 Task: Create a sub task Gather and Analyse Requirements for the task  Develop a new online tool for email marketing campaigns in the project AgileRealm , assign it to team member softage.3@softage.net and update the status of the sub task to  Off Track , set the priority of the sub task to High
Action: Mouse moved to (68, 259)
Screenshot: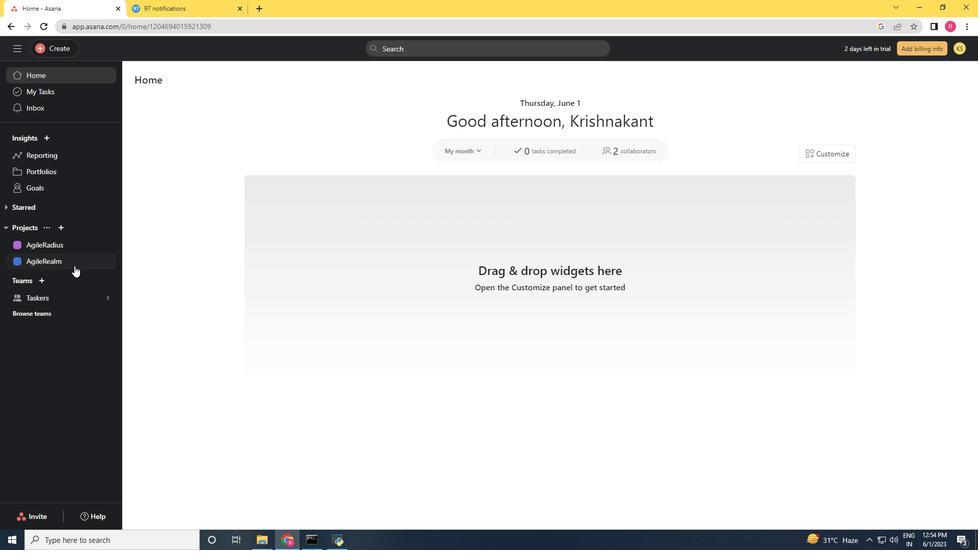 
Action: Mouse pressed left at (68, 259)
Screenshot: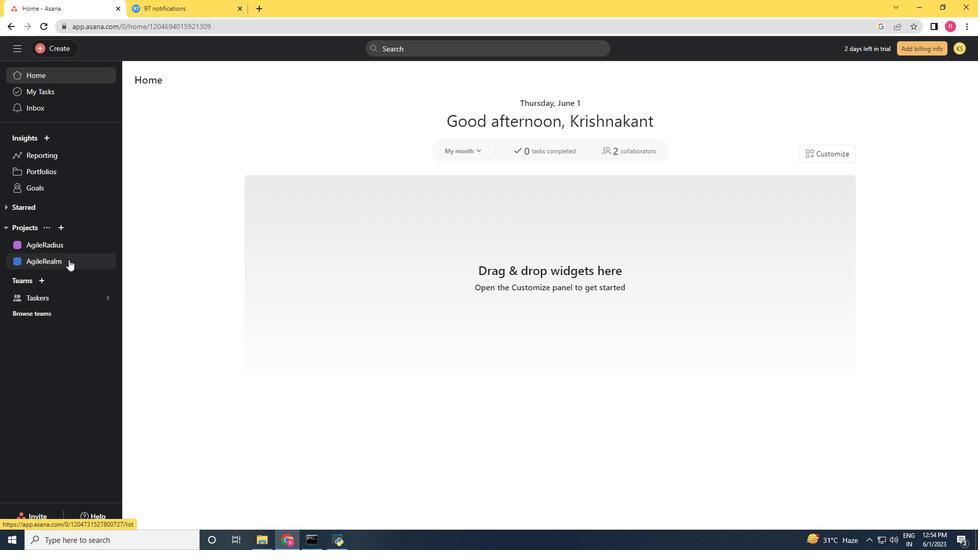 
Action: Mouse moved to (450, 225)
Screenshot: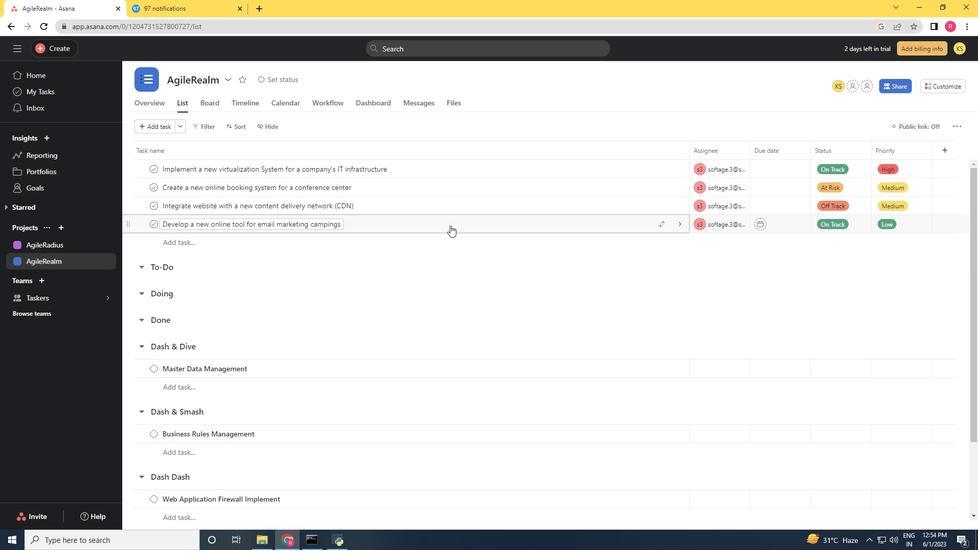 
Action: Mouse pressed left at (450, 225)
Screenshot: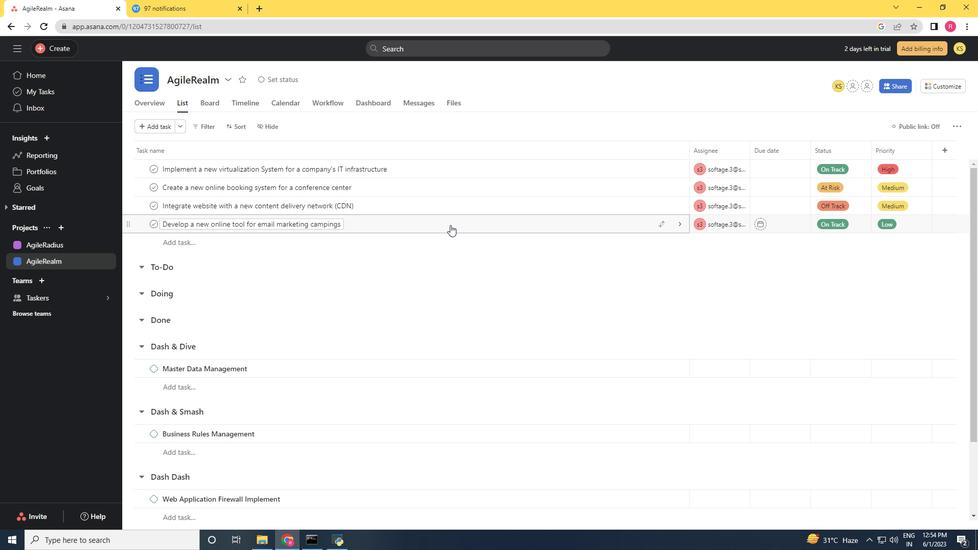 
Action: Mouse moved to (814, 322)
Screenshot: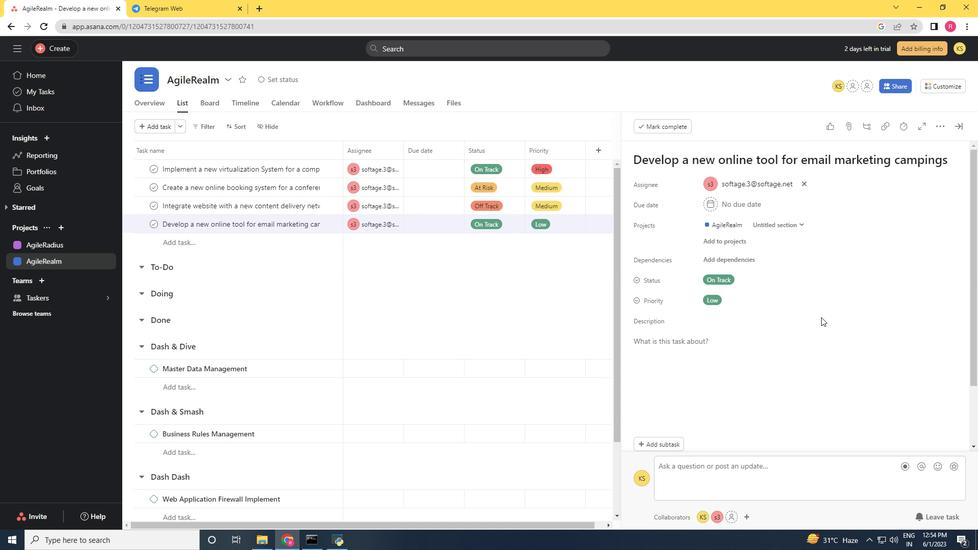 
Action: Mouse scrolled (814, 321) with delta (0, 0)
Screenshot: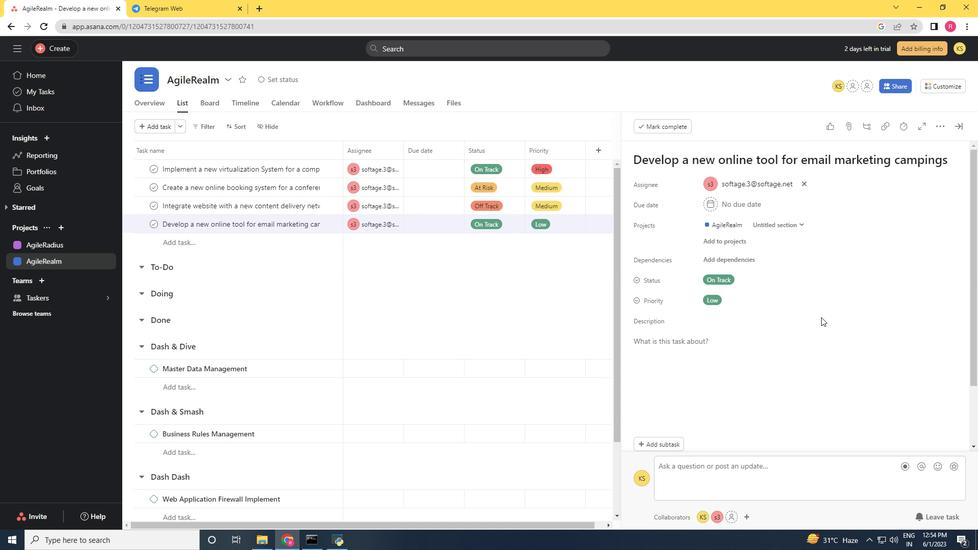 
Action: Mouse moved to (794, 337)
Screenshot: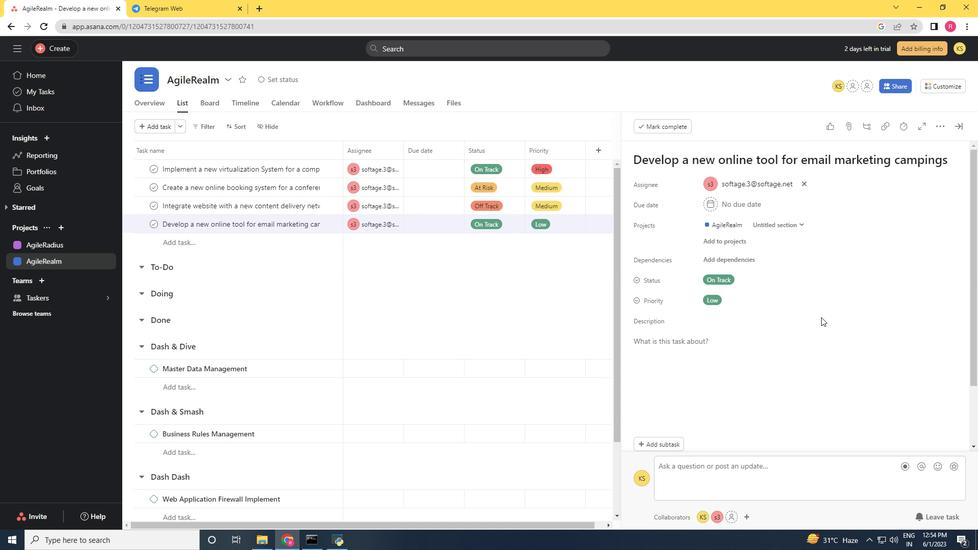 
Action: Mouse scrolled (794, 337) with delta (0, 0)
Screenshot: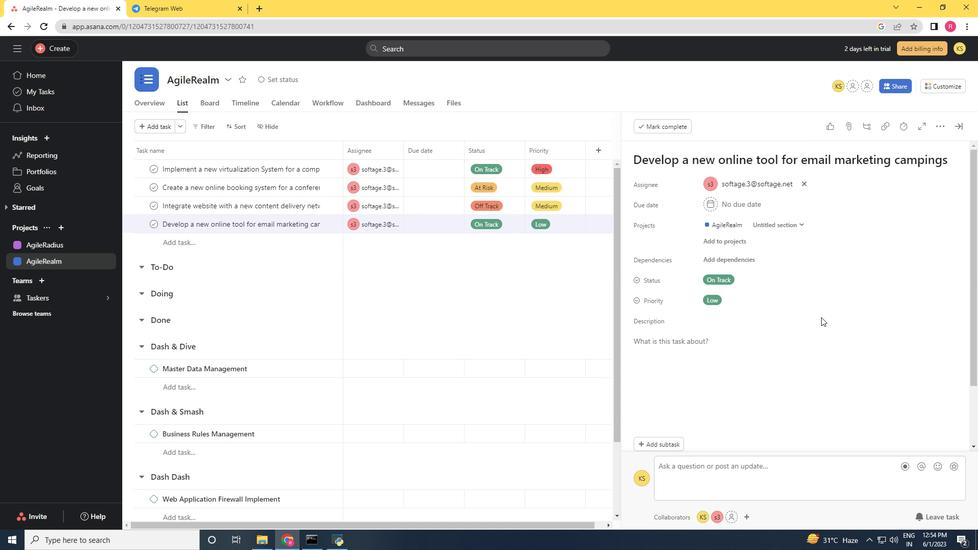 
Action: Mouse moved to (788, 342)
Screenshot: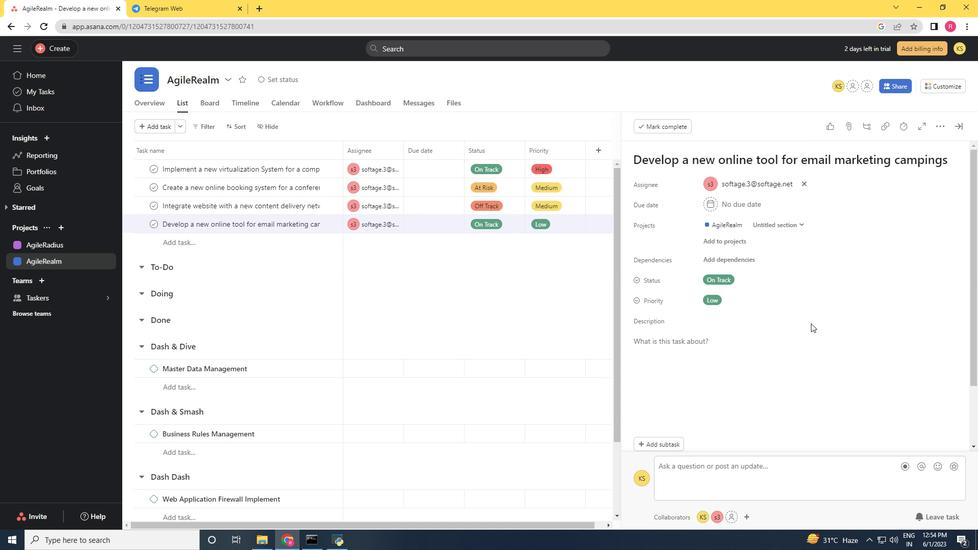 
Action: Mouse scrolled (788, 342) with delta (0, 0)
Screenshot: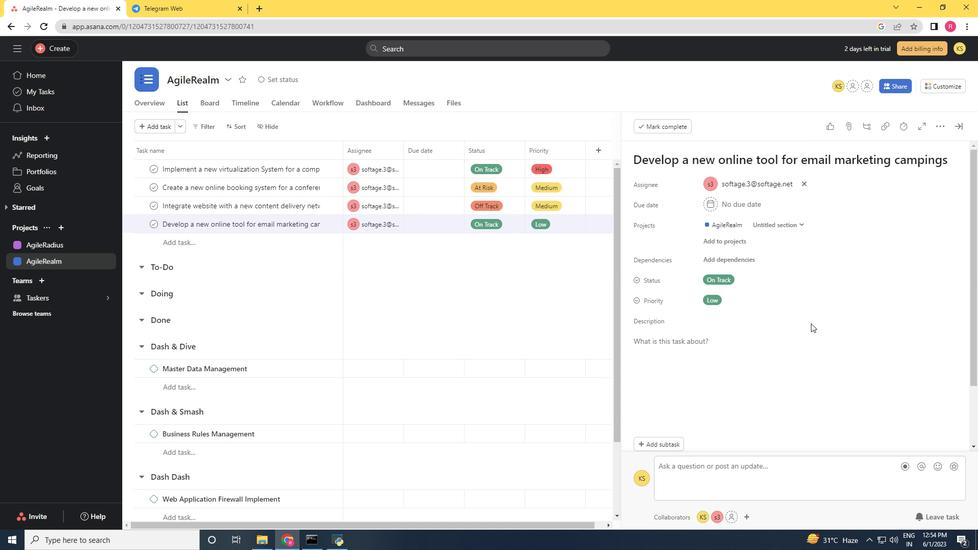 
Action: Mouse moved to (785, 344)
Screenshot: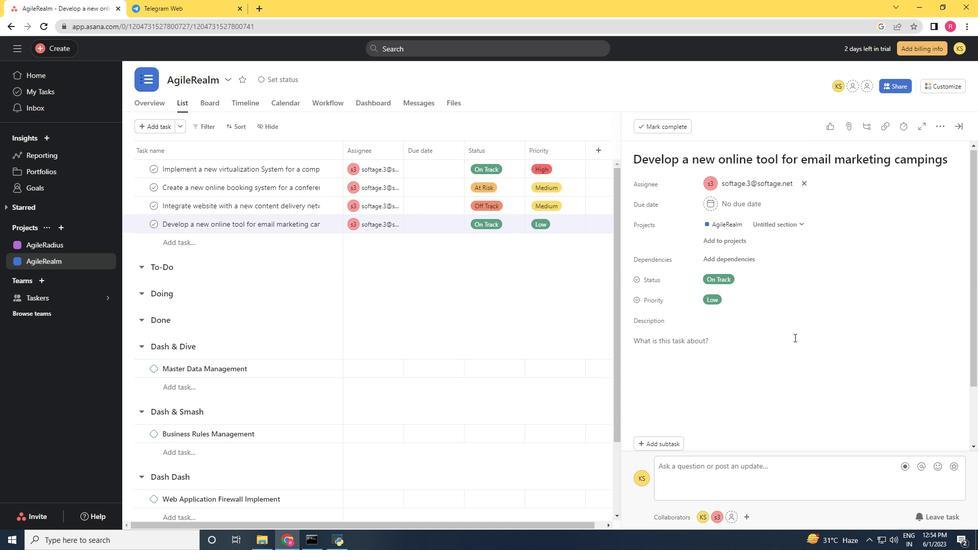 
Action: Mouse scrolled (785, 344) with delta (0, 0)
Screenshot: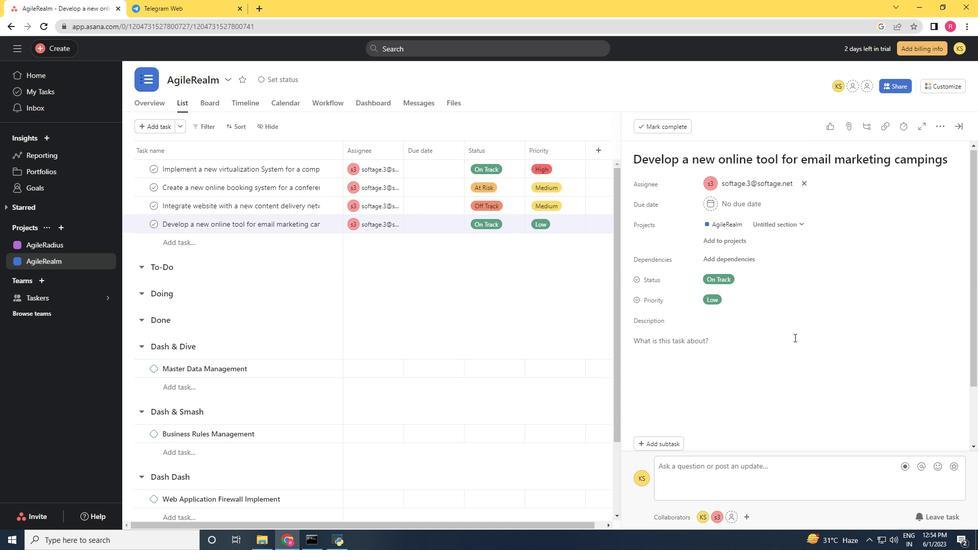 
Action: Mouse moved to (674, 368)
Screenshot: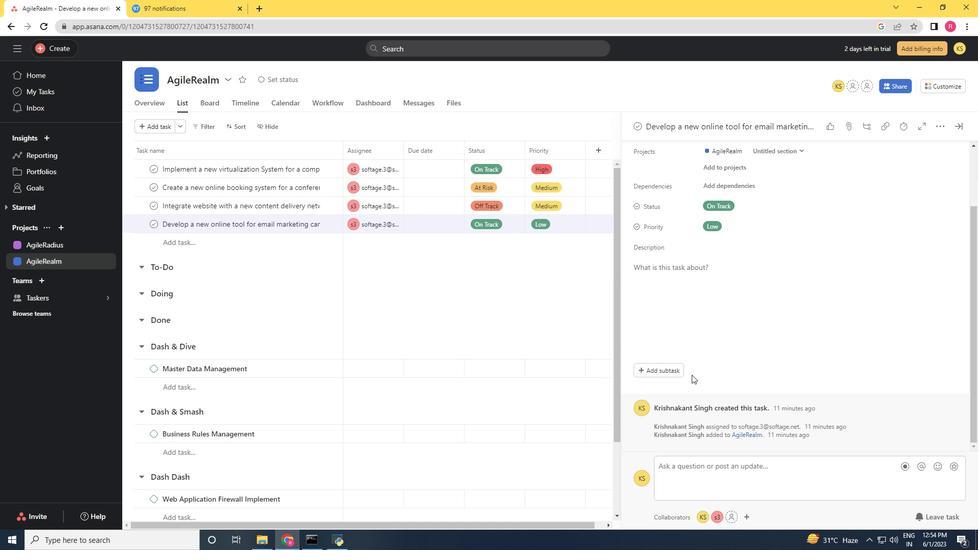 
Action: Mouse pressed left at (674, 368)
Screenshot: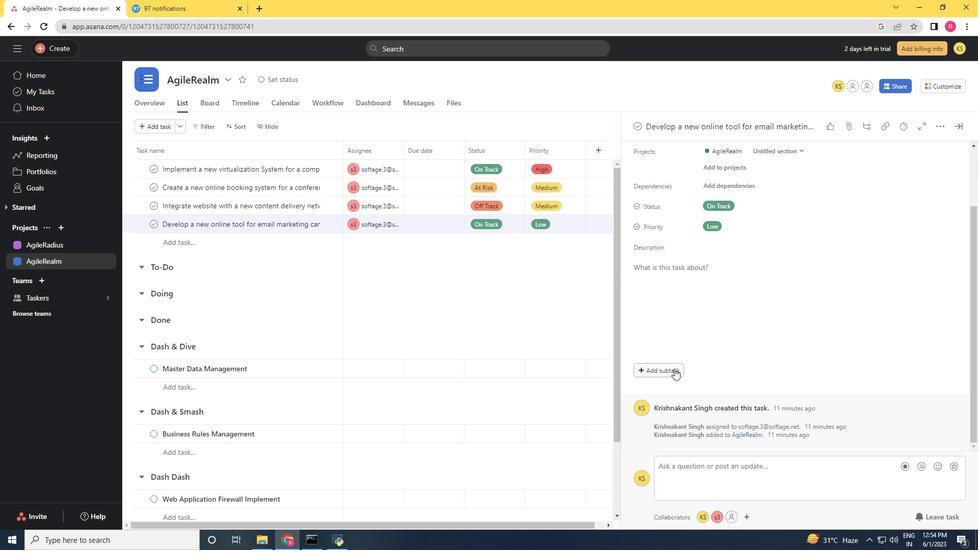 
Action: Mouse moved to (489, 317)
Screenshot: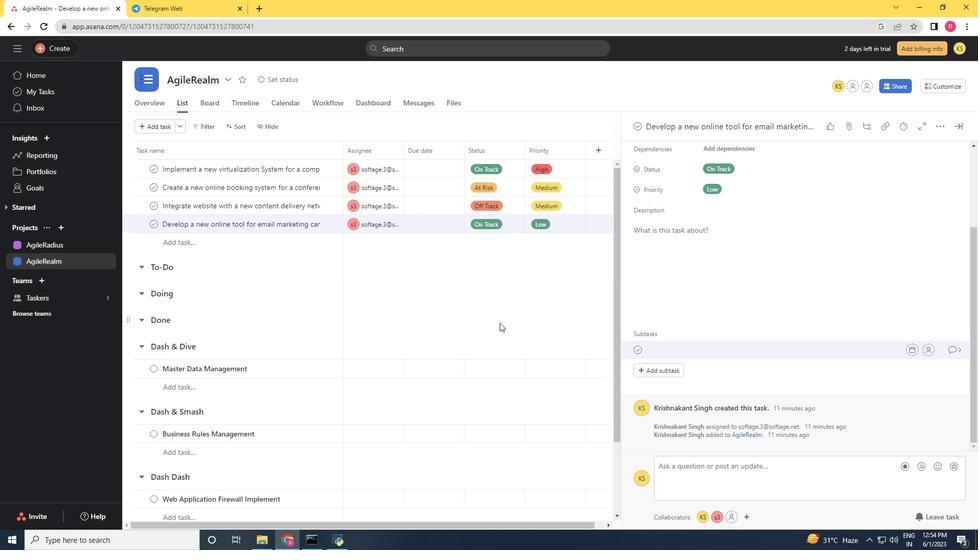 
Action: Key pressed <Key.shift>Gather<Key.space>and<Key.space><Key.shift><Key.shift>Analyse<Key.space><Key.shift><Key.shift><Key.shift><Key.shift>Requirements<Key.space>
Screenshot: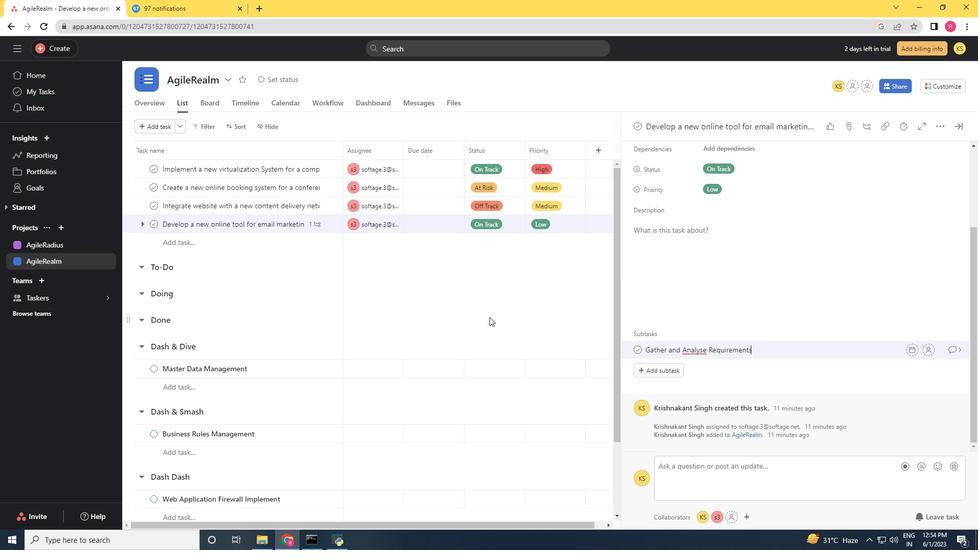 
Action: Mouse moved to (925, 351)
Screenshot: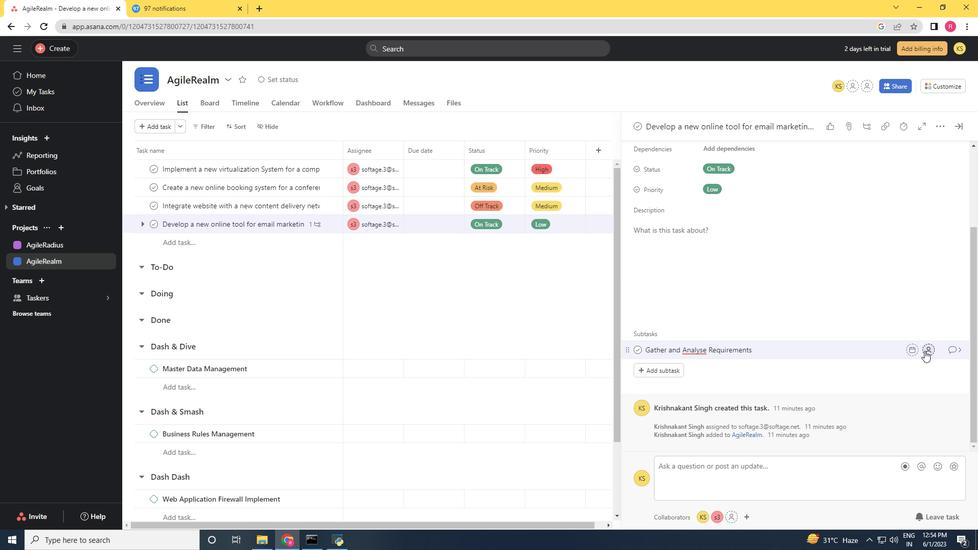 
Action: Mouse pressed left at (925, 351)
Screenshot: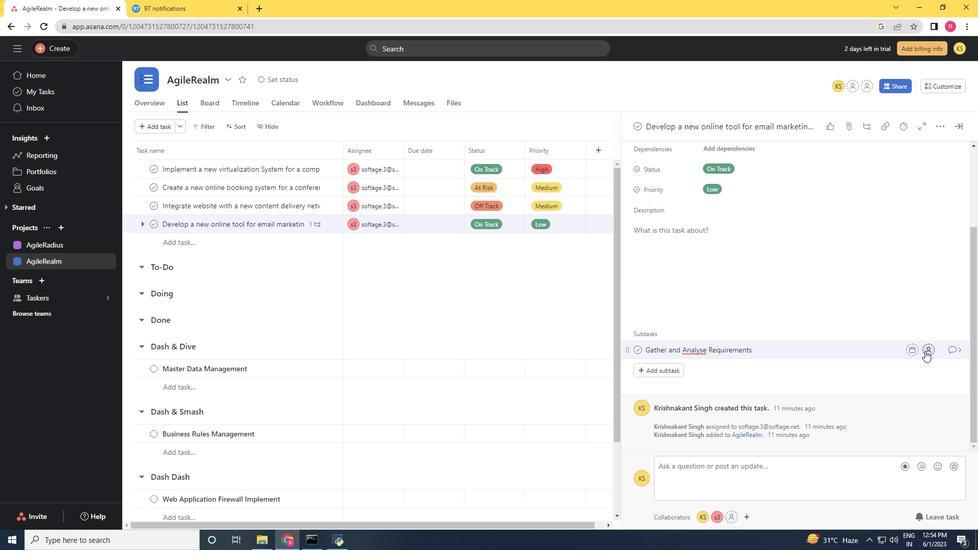
Action: Mouse moved to (875, 365)
Screenshot: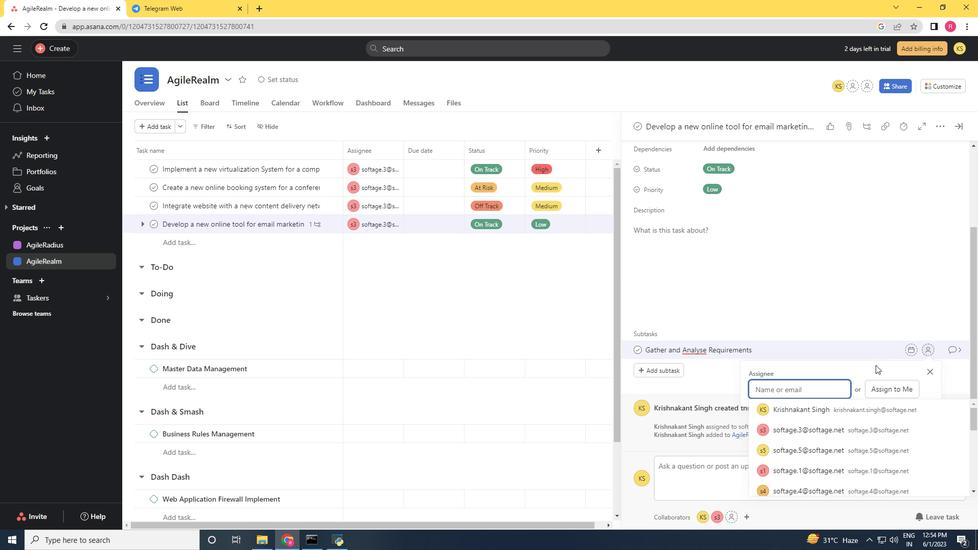 
Action: Key pressed softage.3<Key.shift>@softage.net
Screenshot: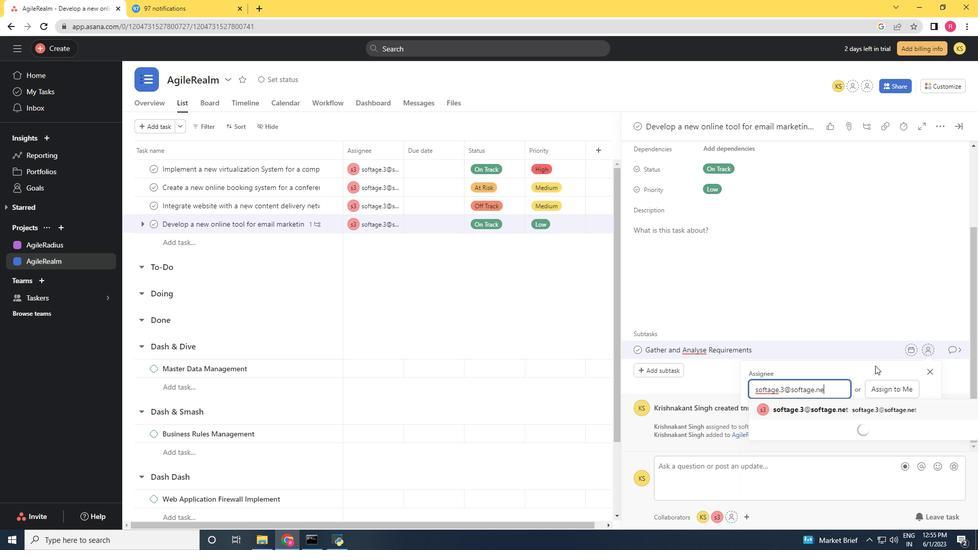 
Action: Mouse moved to (858, 407)
Screenshot: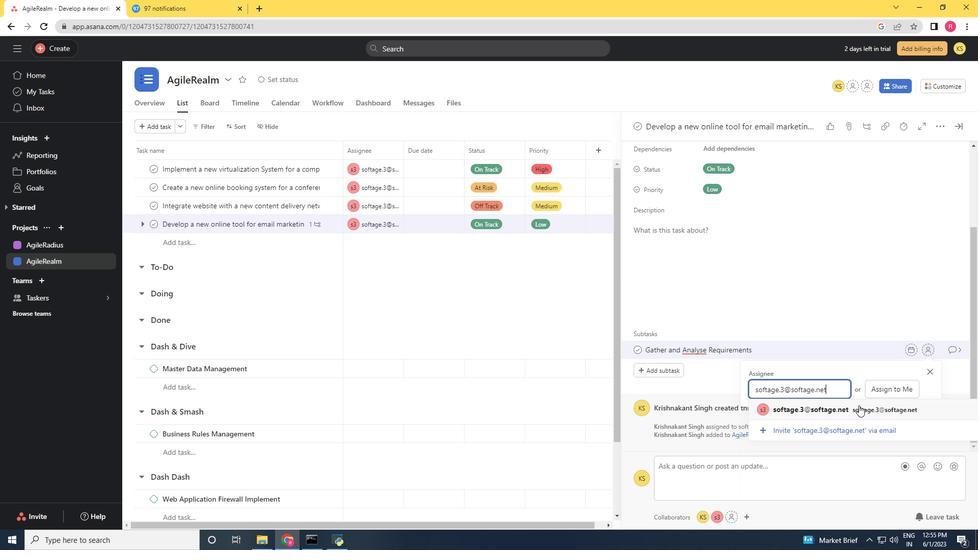 
Action: Mouse pressed left at (858, 407)
Screenshot: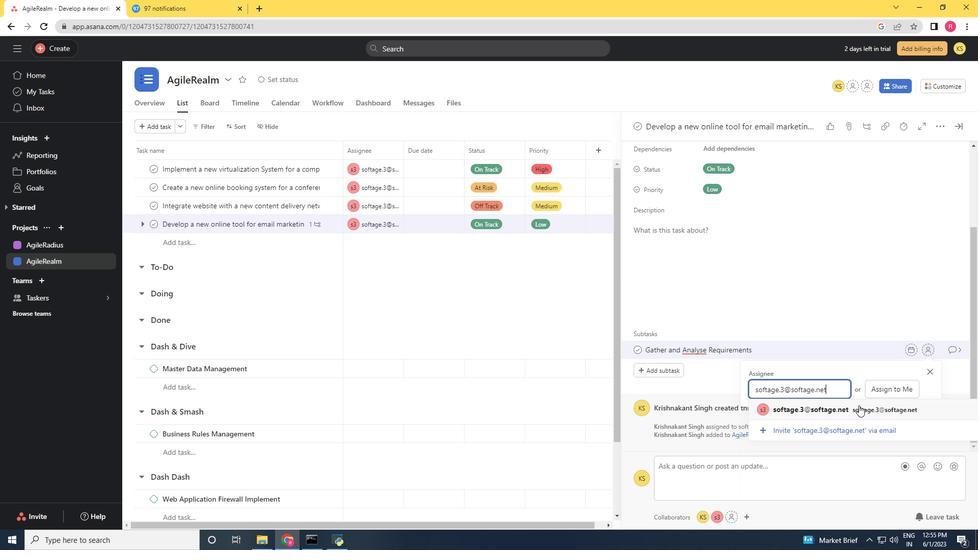 
Action: Mouse moved to (957, 349)
Screenshot: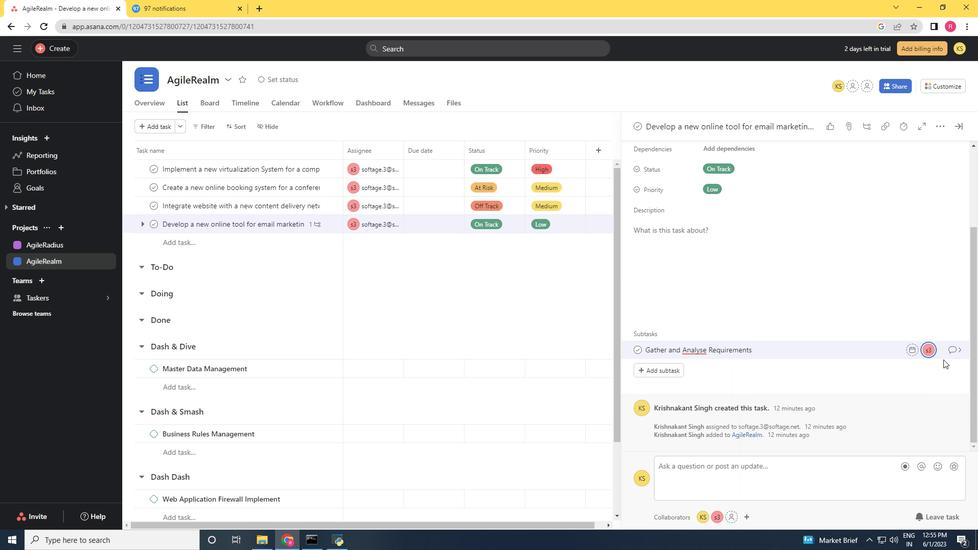 
Action: Mouse pressed left at (957, 349)
Screenshot: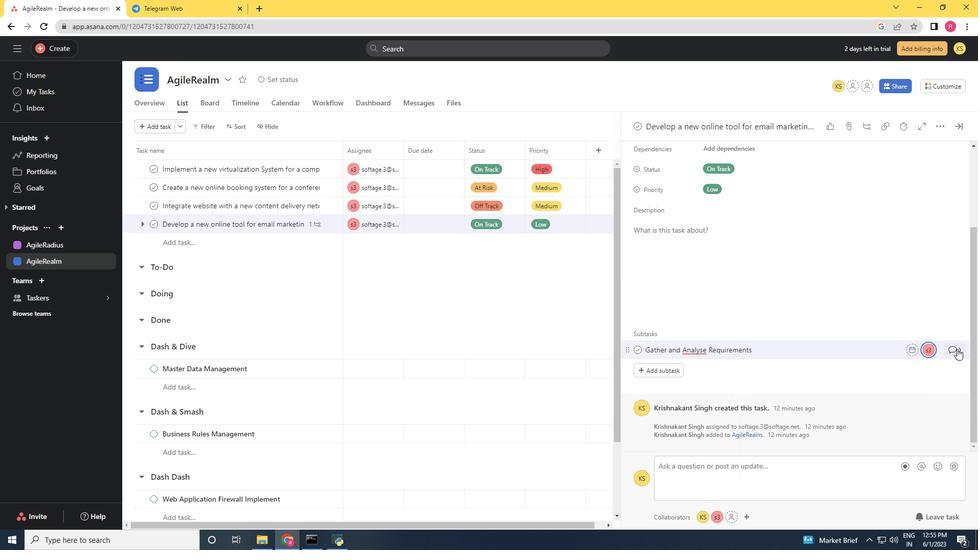 
Action: Mouse moved to (677, 274)
Screenshot: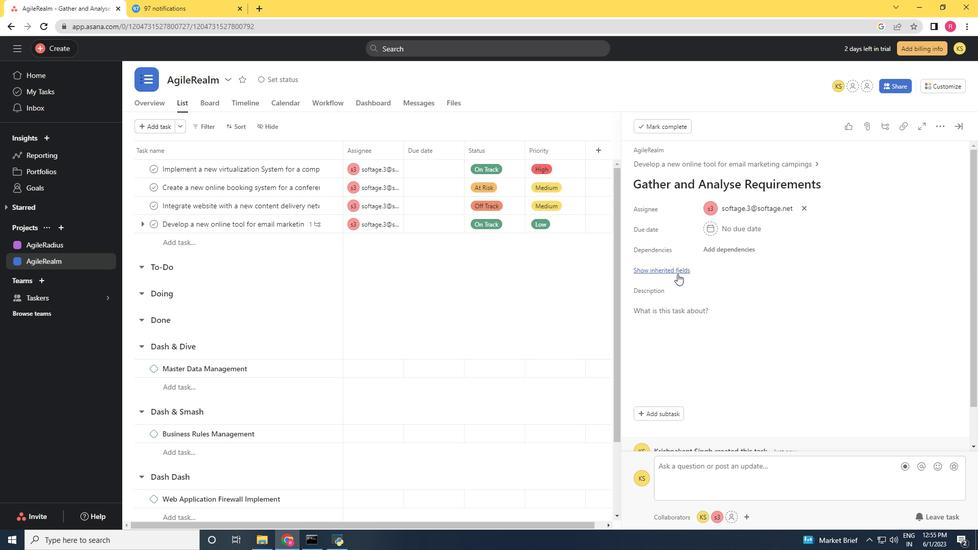 
Action: Mouse pressed left at (677, 274)
Screenshot: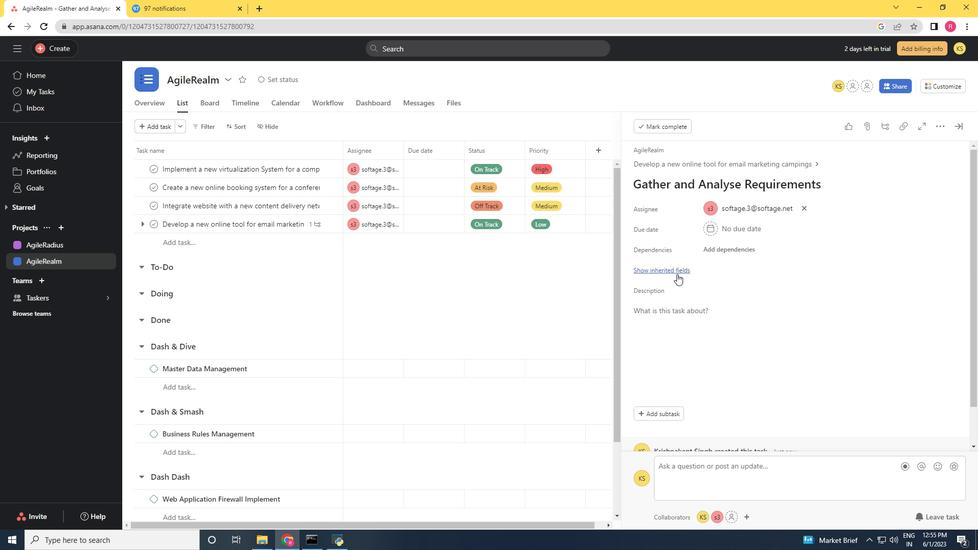 
Action: Mouse moved to (712, 296)
Screenshot: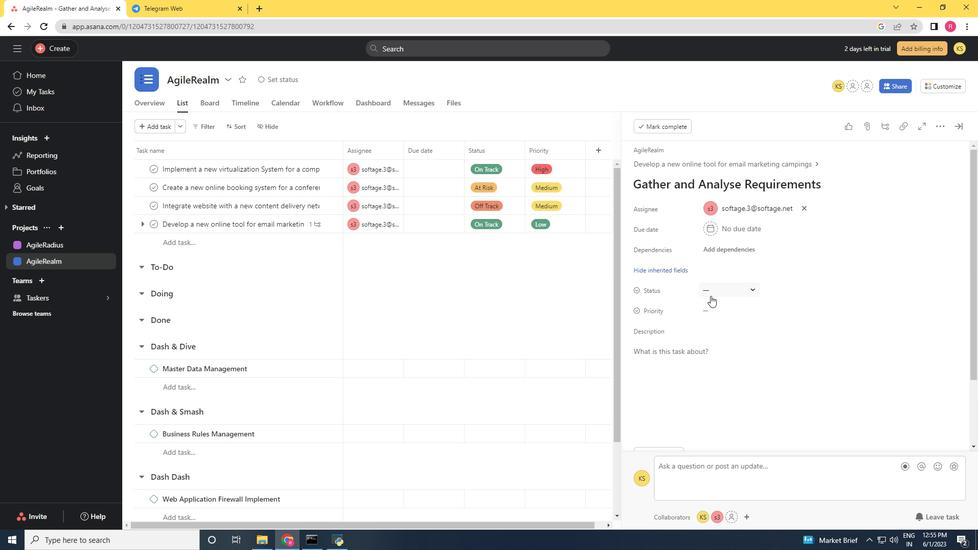 
Action: Mouse pressed left at (712, 296)
Screenshot: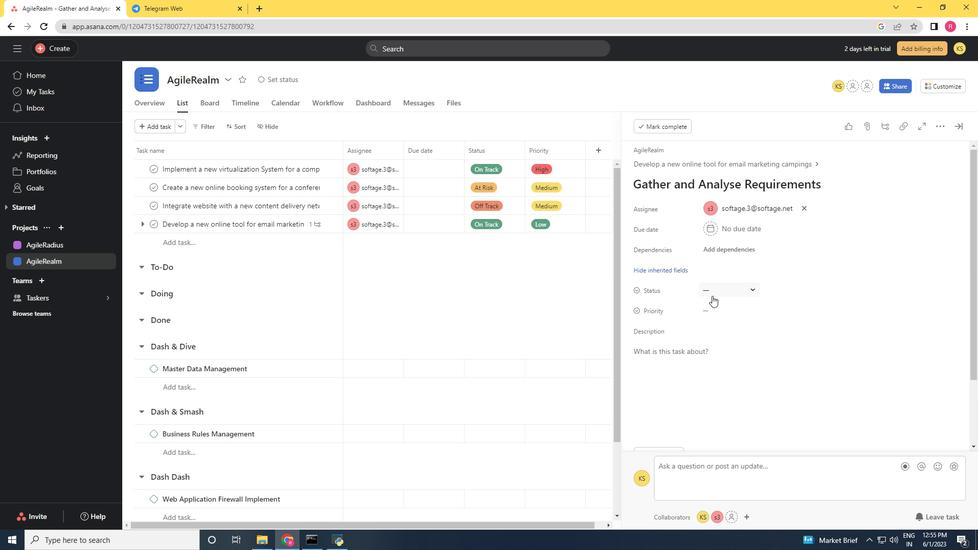 
Action: Mouse moved to (732, 345)
Screenshot: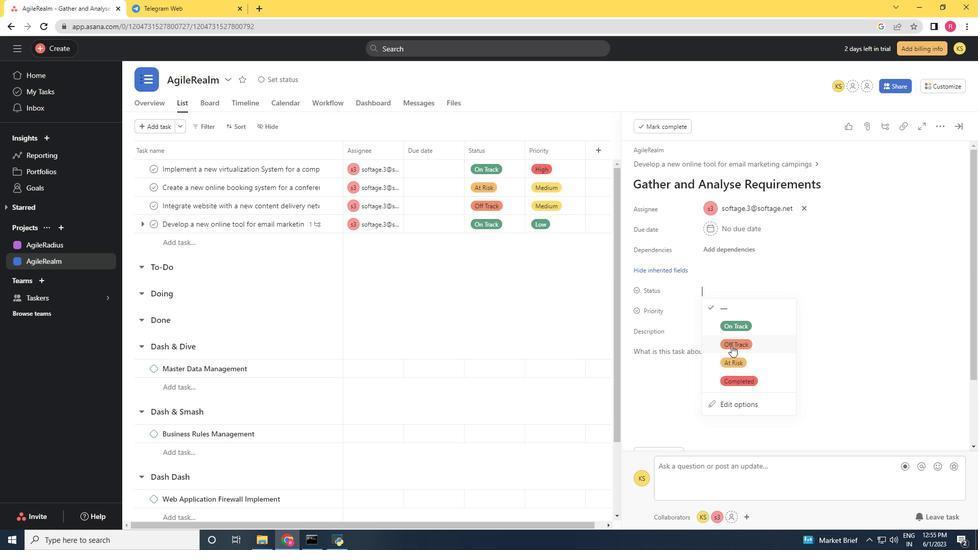 
Action: Mouse pressed left at (732, 345)
Screenshot: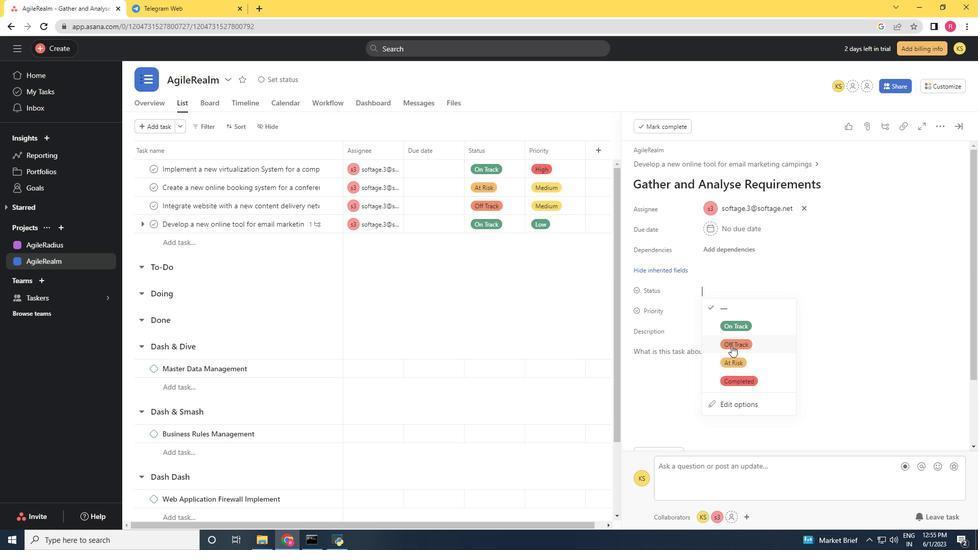 
Action: Mouse moved to (706, 300)
Screenshot: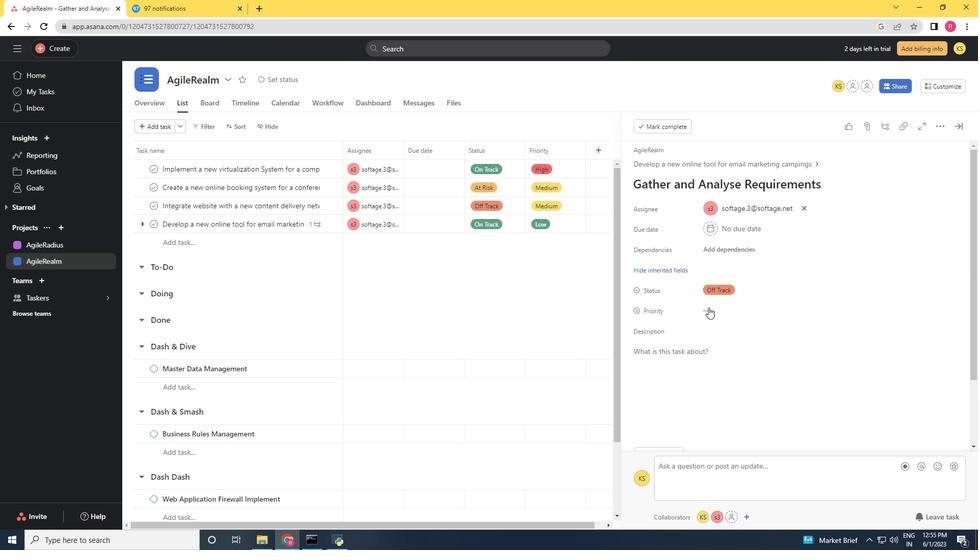 
Action: Mouse pressed left at (706, 300)
Screenshot: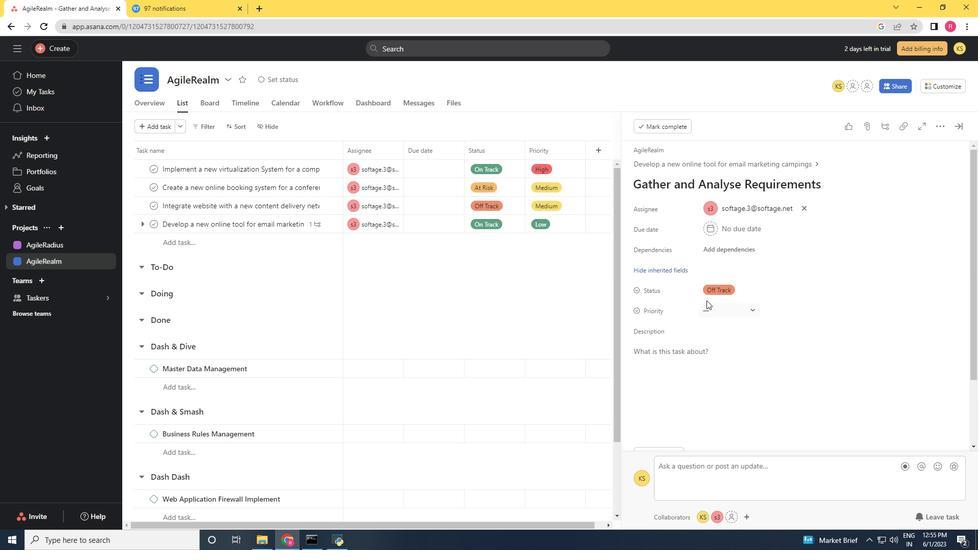 
Action: Mouse moved to (711, 310)
Screenshot: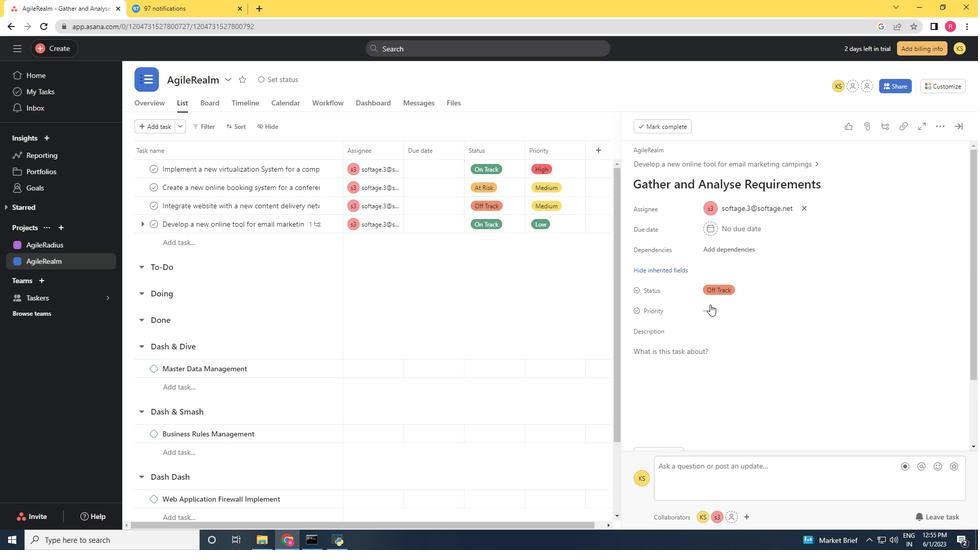
Action: Mouse pressed left at (711, 310)
Screenshot: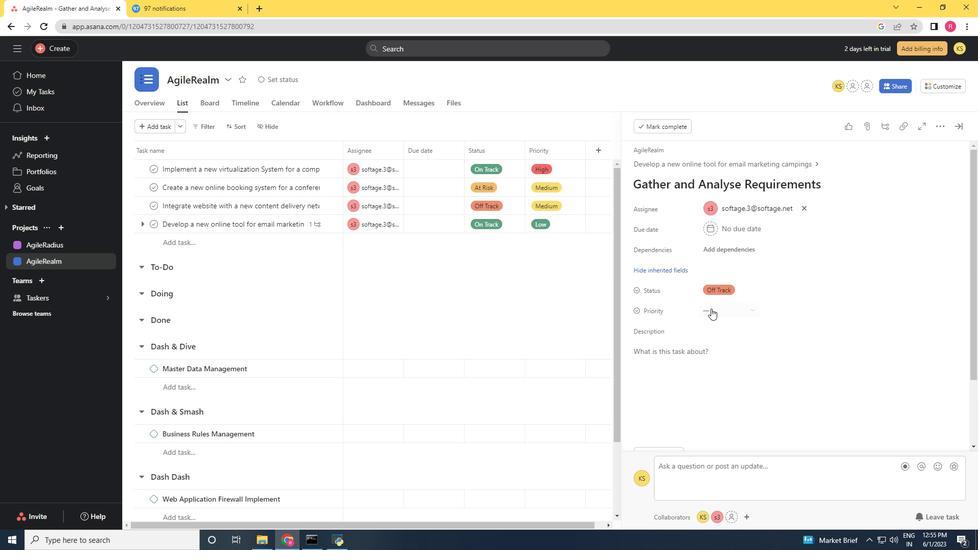 
Action: Mouse moved to (729, 346)
Screenshot: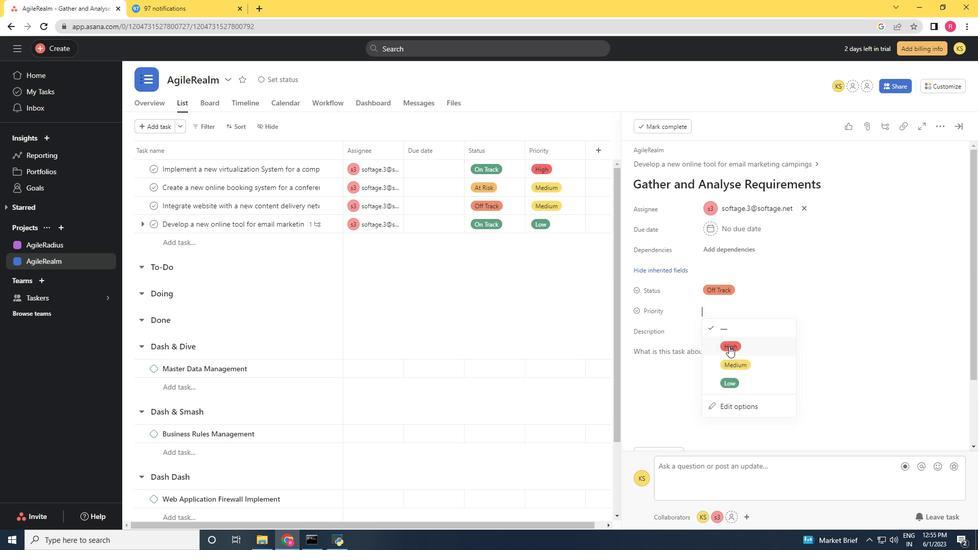 
Action: Mouse pressed left at (729, 346)
Screenshot: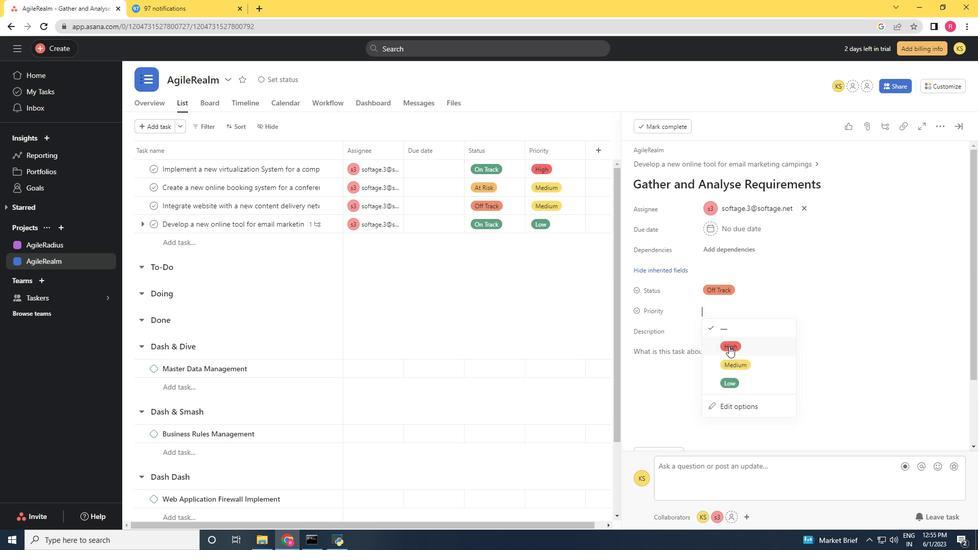
Action: Mouse moved to (861, 264)
Screenshot: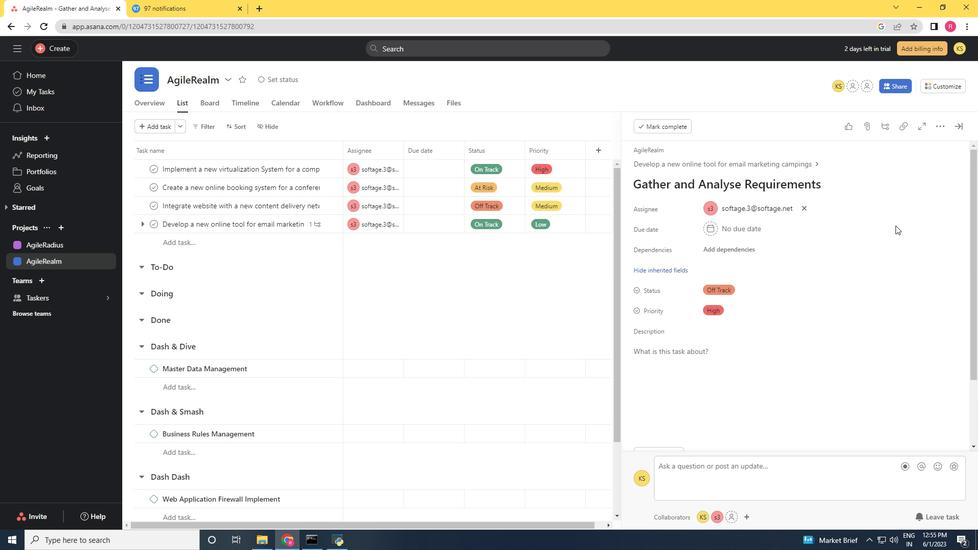 
